 Task: Select always in the auto-closing overtype.
Action: Mouse moved to (15, 496)
Screenshot: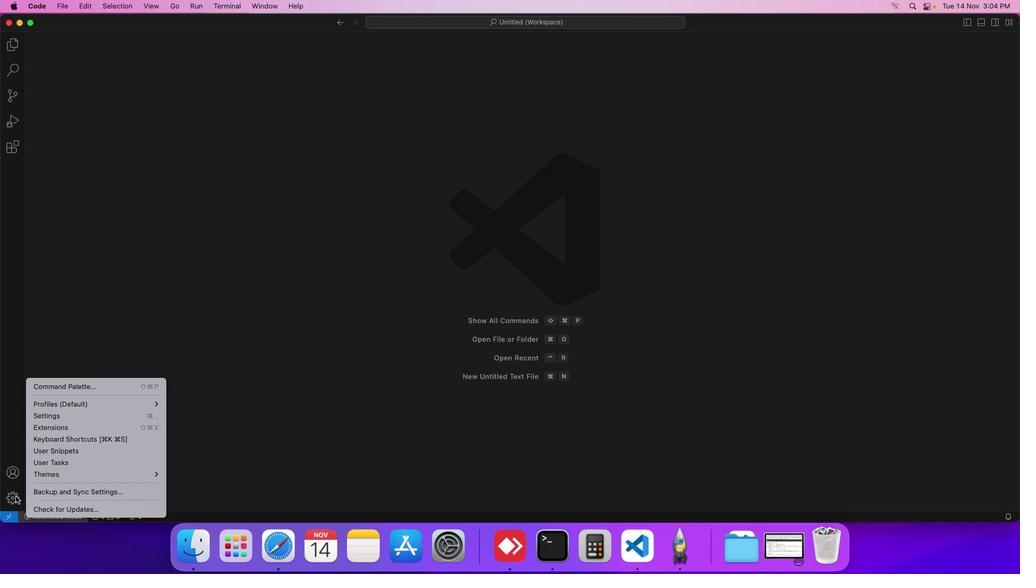
Action: Mouse pressed left at (15, 496)
Screenshot: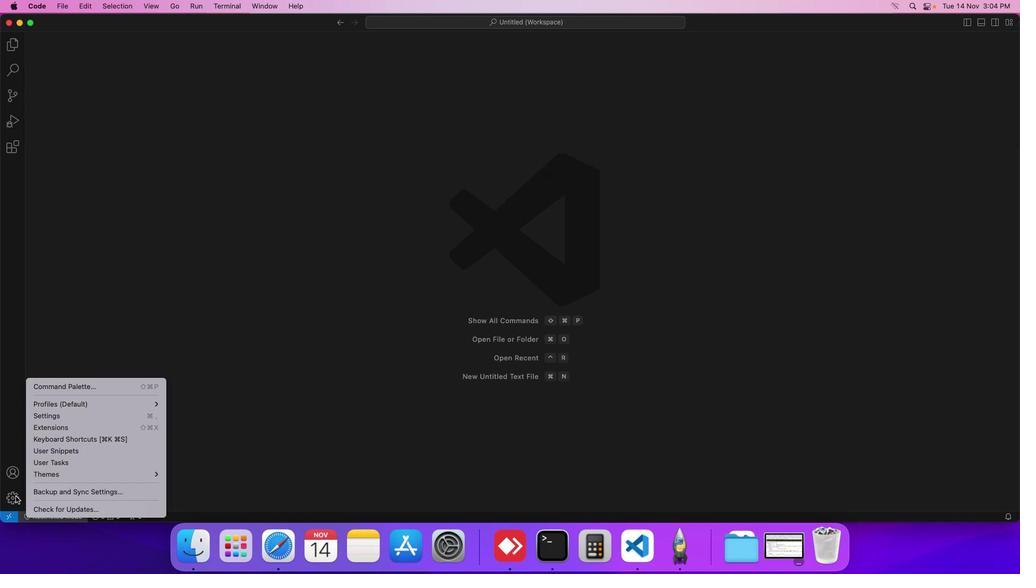 
Action: Mouse moved to (69, 419)
Screenshot: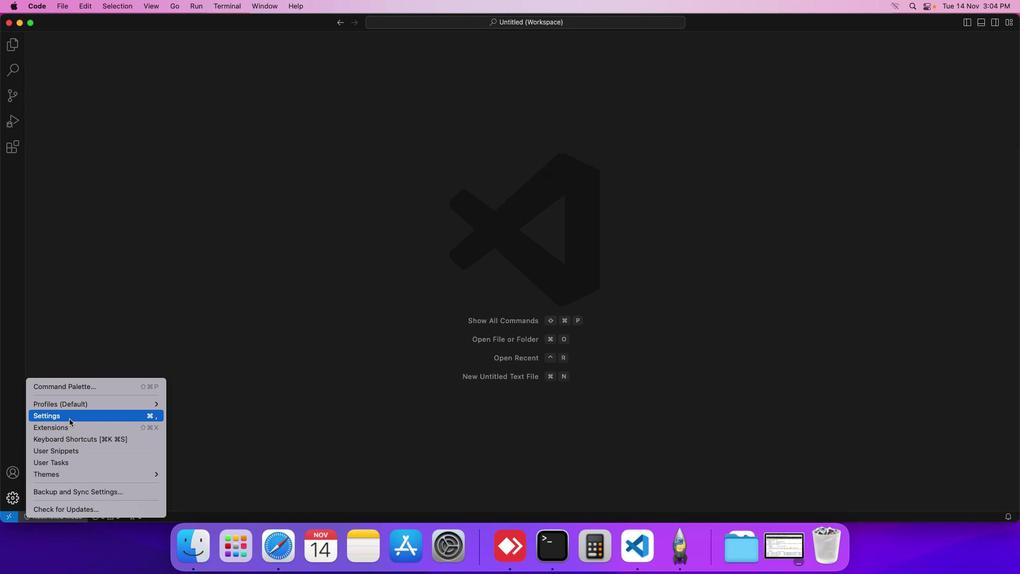 
Action: Mouse pressed left at (69, 419)
Screenshot: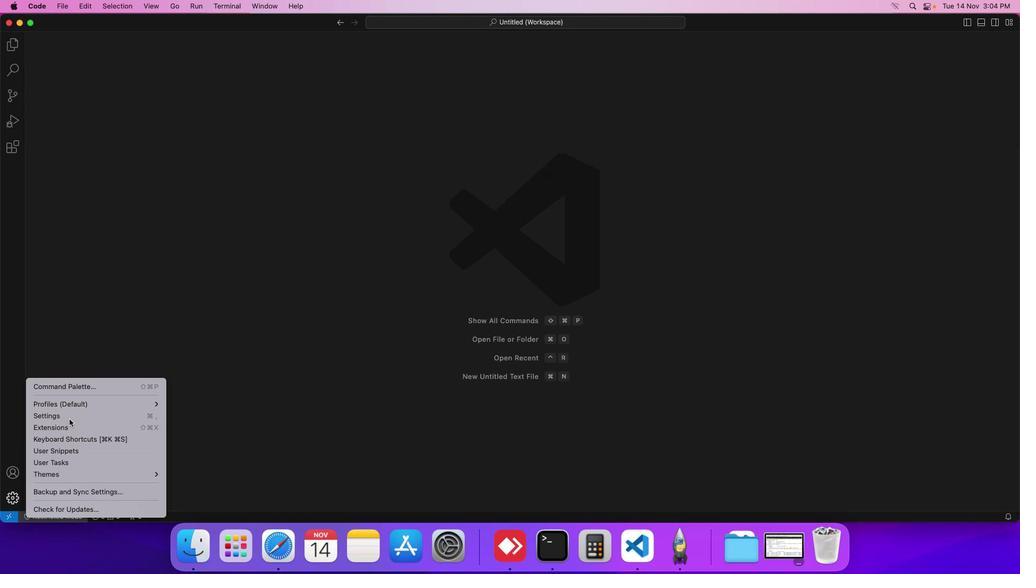 
Action: Mouse moved to (260, 87)
Screenshot: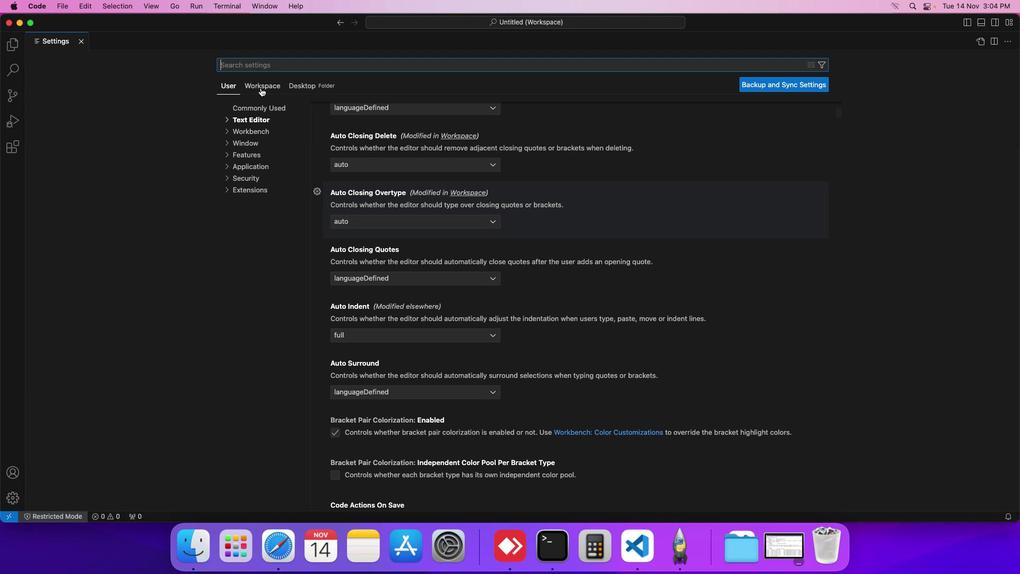 
Action: Mouse pressed left at (260, 87)
Screenshot: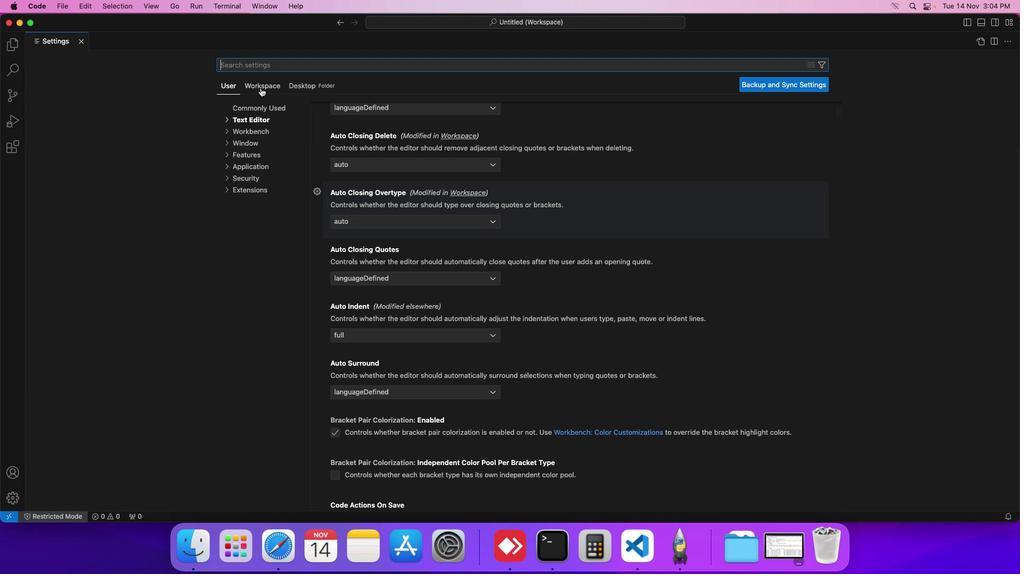 
Action: Mouse moved to (241, 114)
Screenshot: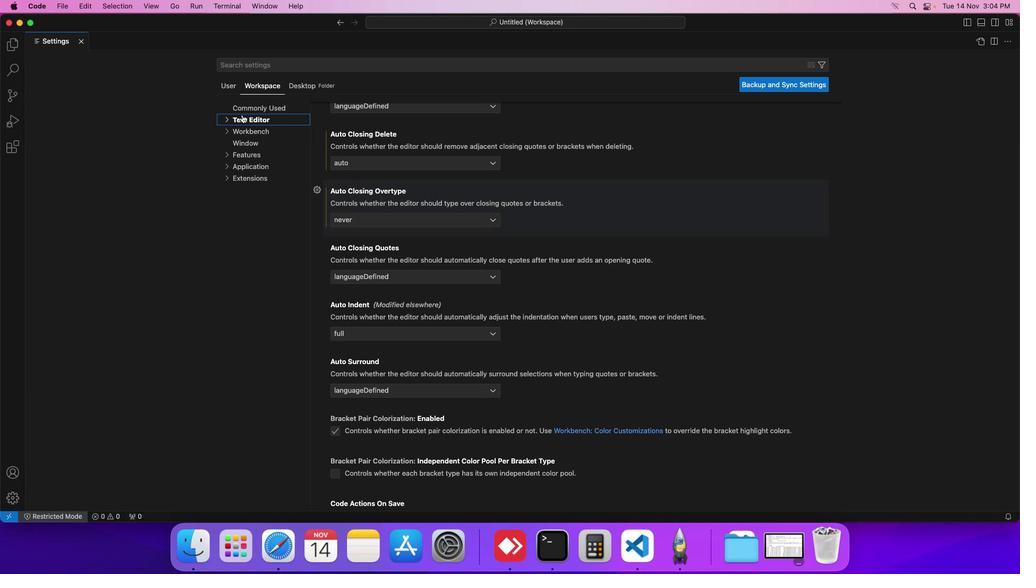 
Action: Mouse pressed left at (241, 114)
Screenshot: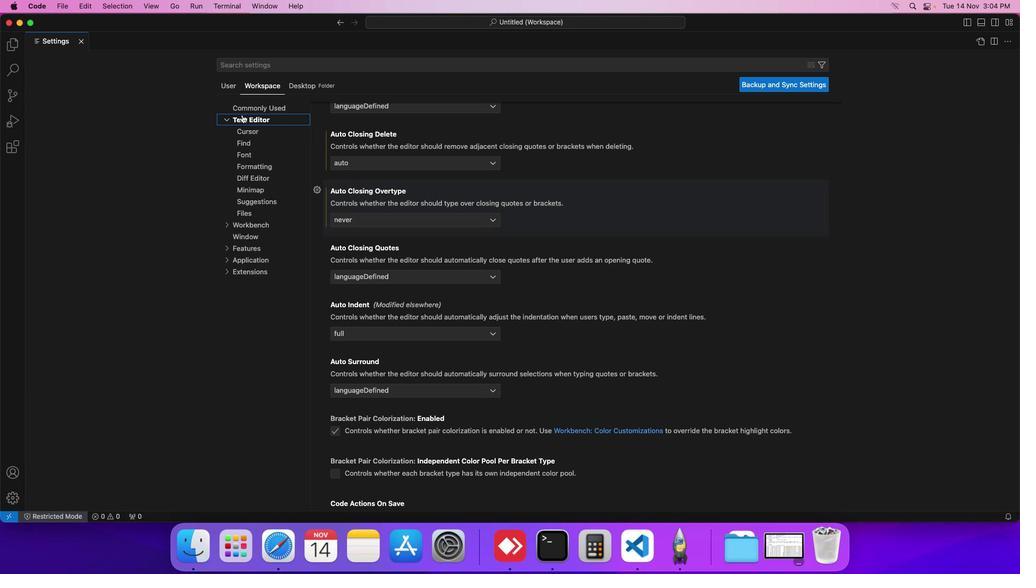 
Action: Mouse moved to (364, 217)
Screenshot: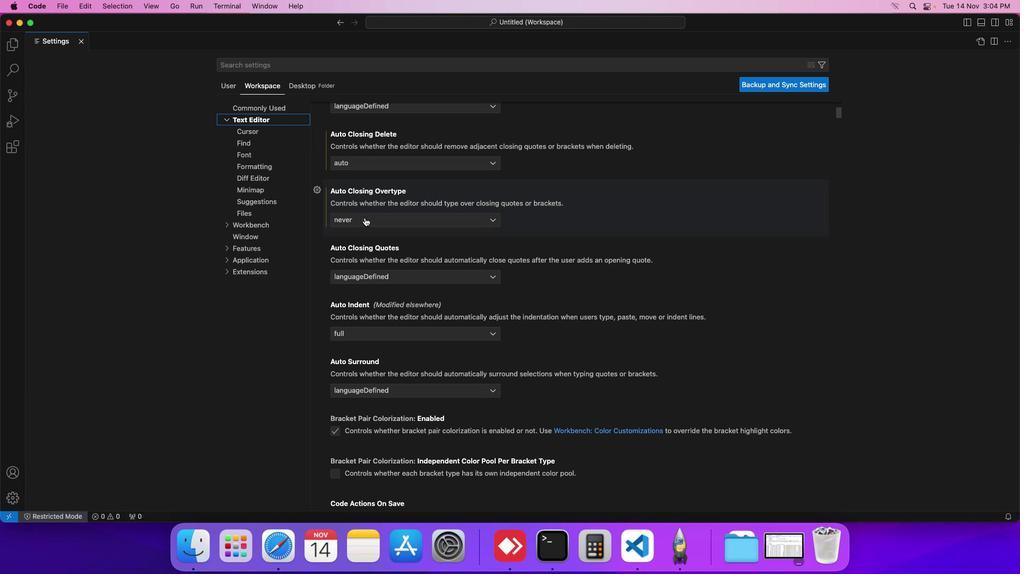 
Action: Mouse scrolled (364, 217) with delta (0, 0)
Screenshot: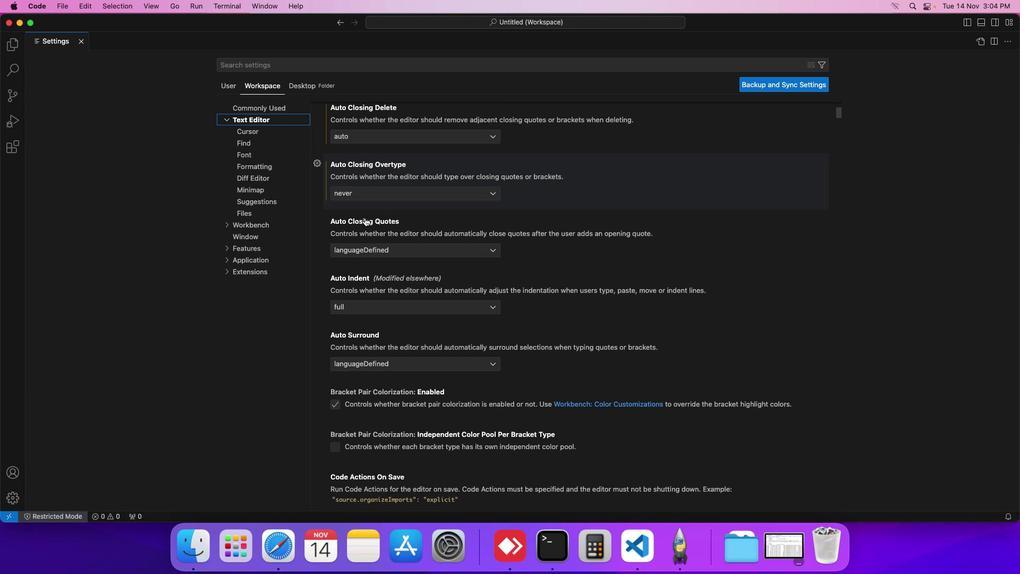 
Action: Mouse moved to (364, 218)
Screenshot: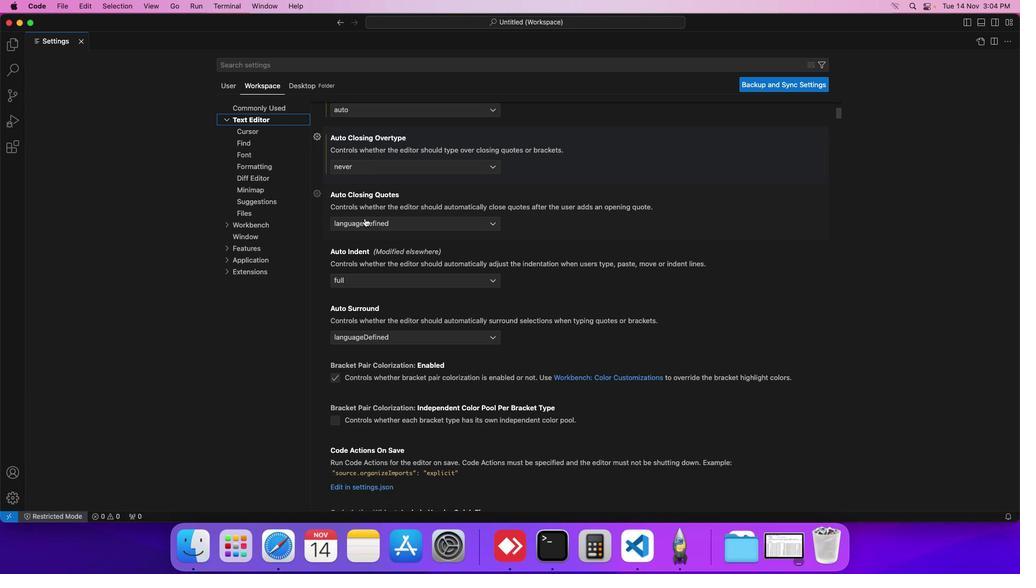 
Action: Mouse scrolled (364, 218) with delta (0, 0)
Screenshot: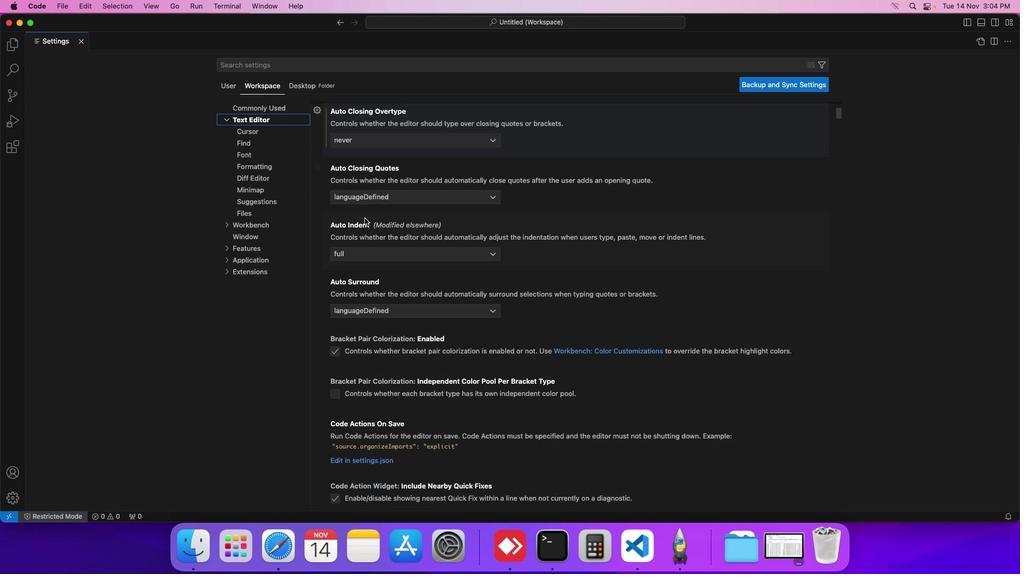 
Action: Mouse scrolled (364, 218) with delta (0, 0)
Screenshot: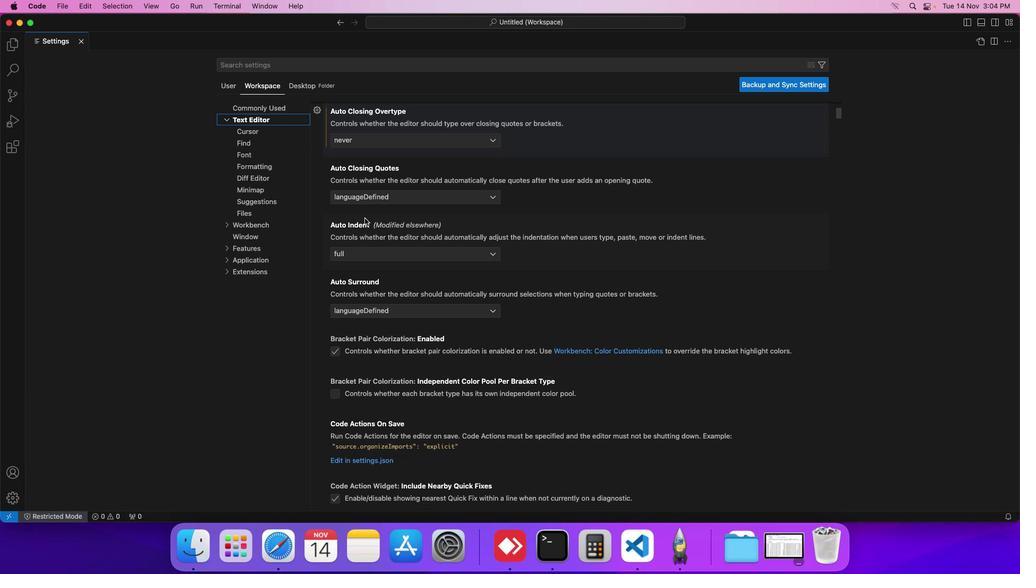 
Action: Mouse scrolled (364, 218) with delta (0, 0)
Screenshot: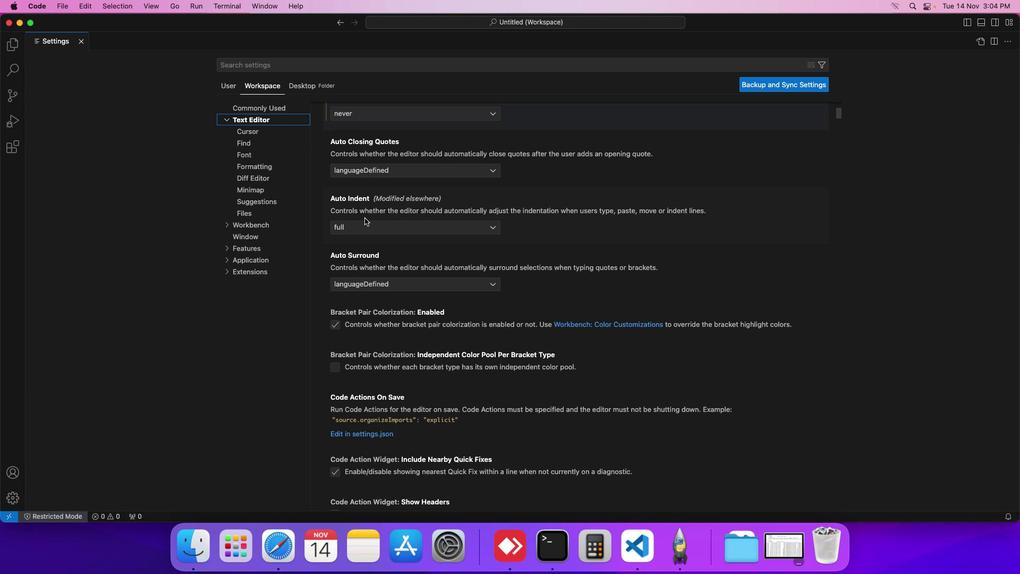 
Action: Mouse scrolled (364, 218) with delta (0, 0)
Screenshot: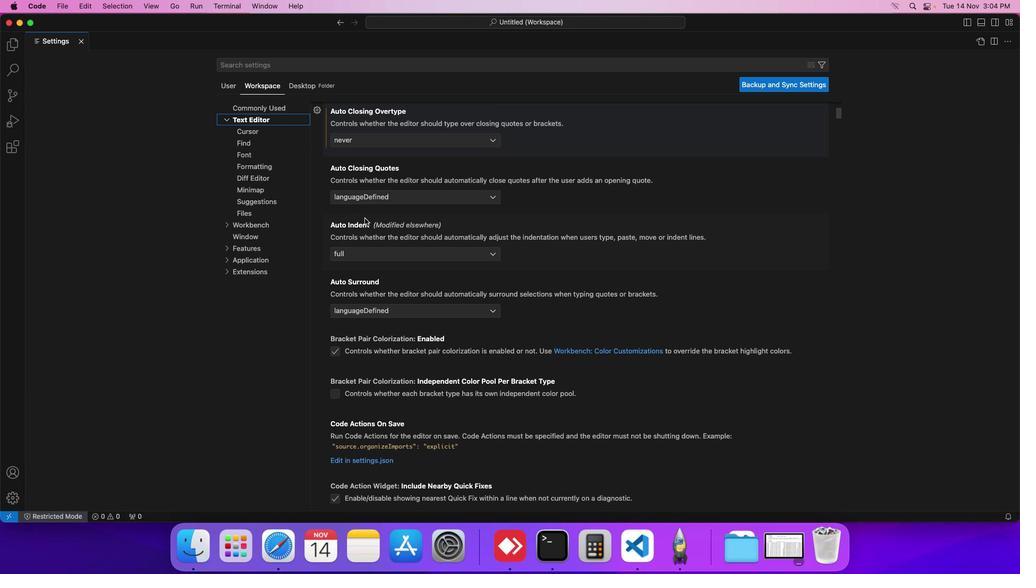 
Action: Mouse scrolled (364, 218) with delta (0, 0)
Screenshot: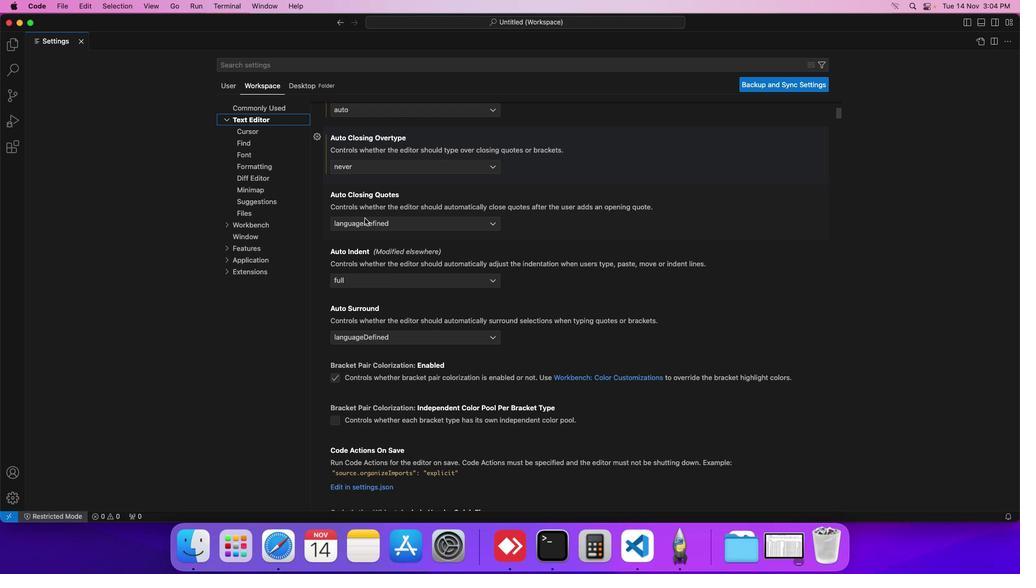 
Action: Mouse scrolled (364, 218) with delta (0, 0)
Screenshot: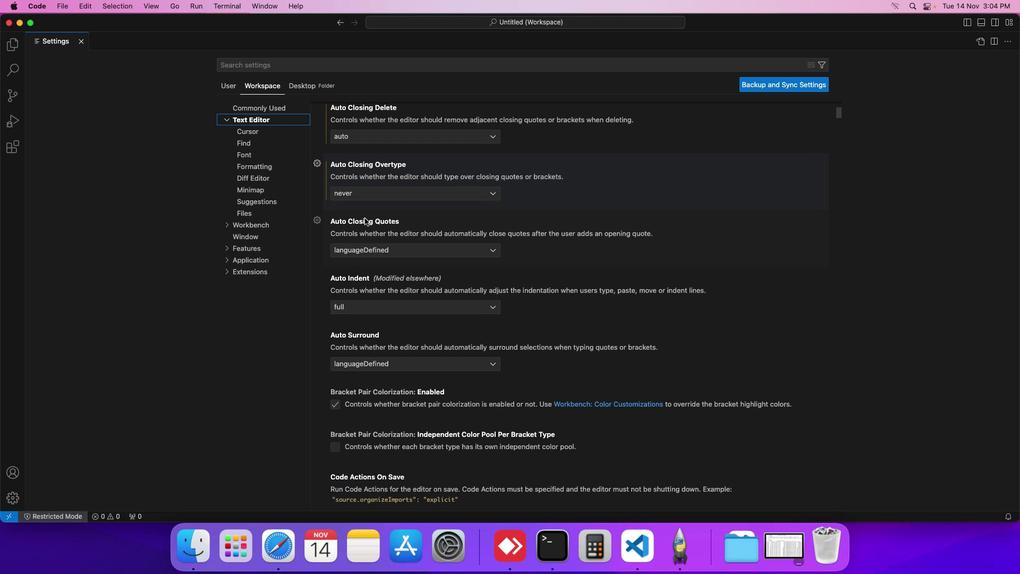 
Action: Mouse moved to (378, 197)
Screenshot: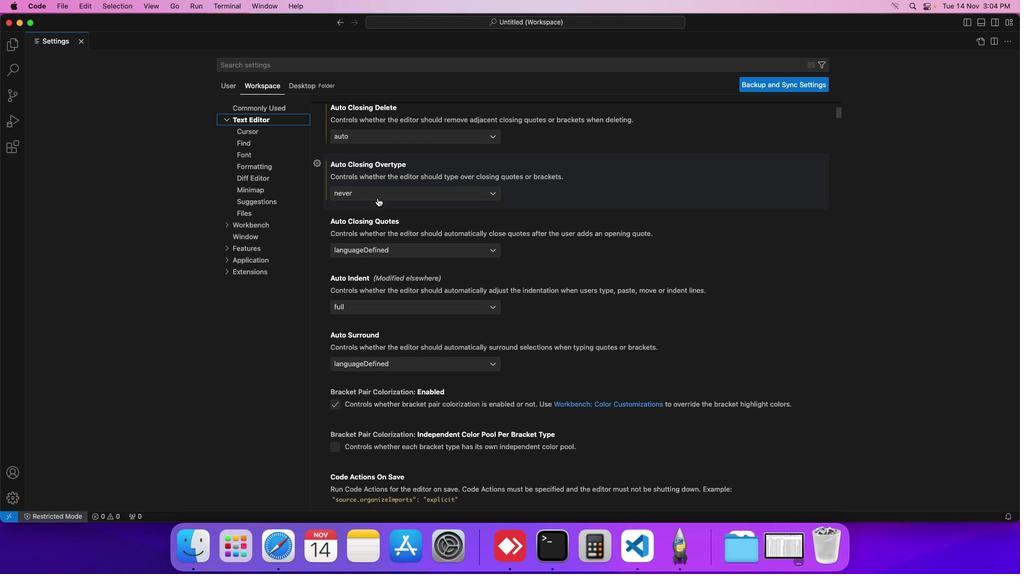 
Action: Mouse pressed left at (378, 197)
Screenshot: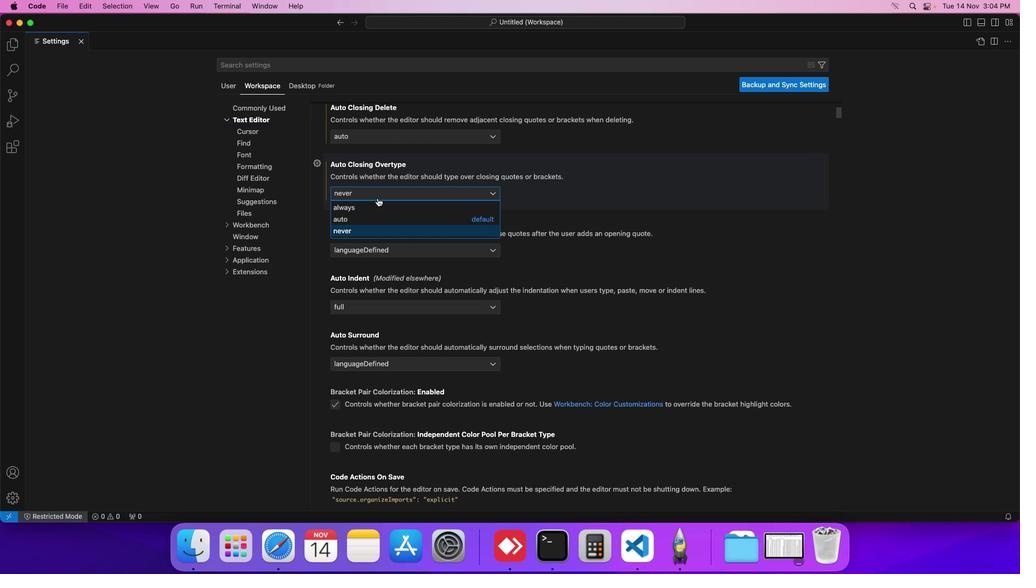 
Action: Mouse moved to (364, 203)
Screenshot: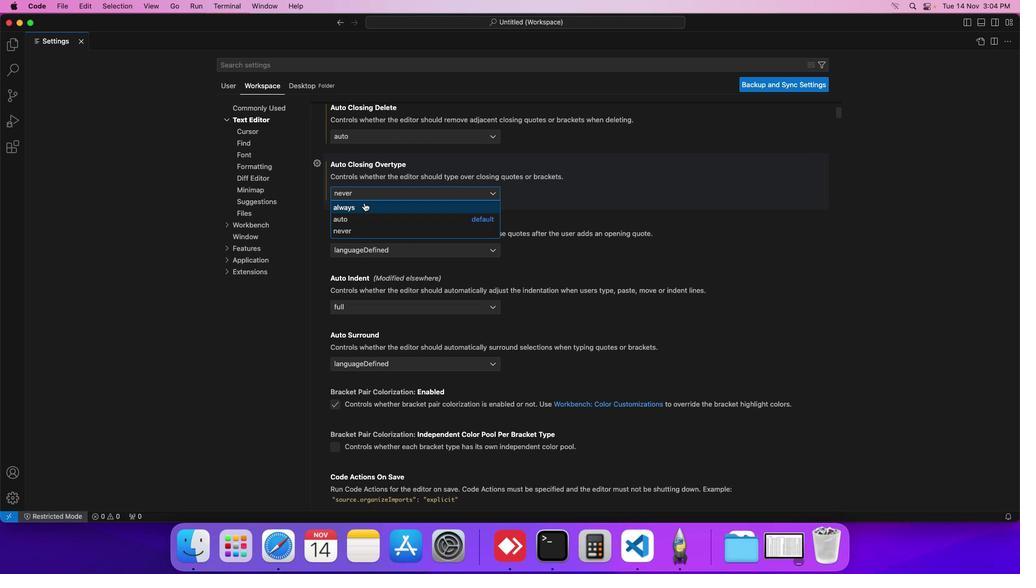 
Action: Mouse pressed left at (364, 203)
Screenshot: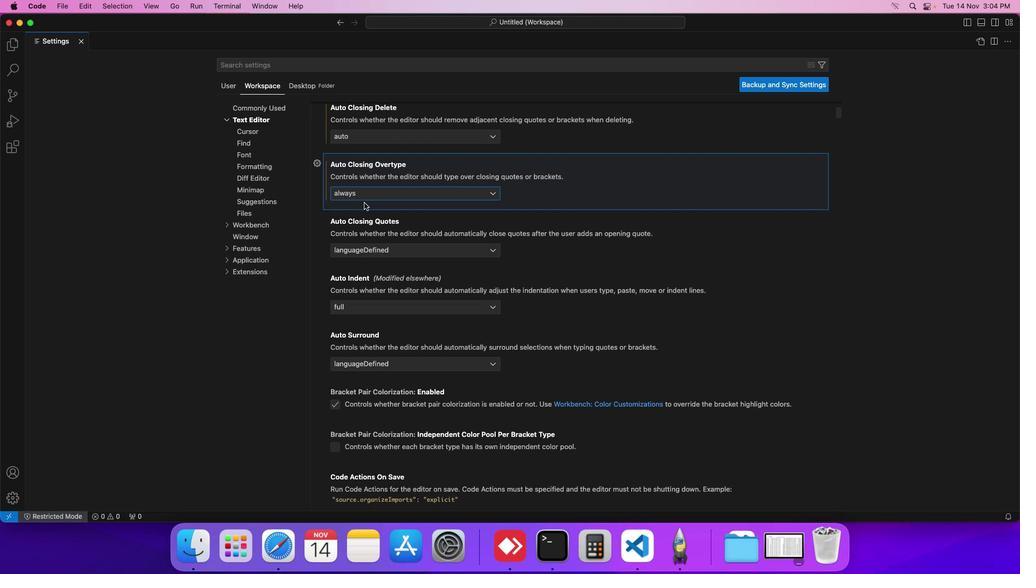 
Action: Mouse moved to (364, 203)
Screenshot: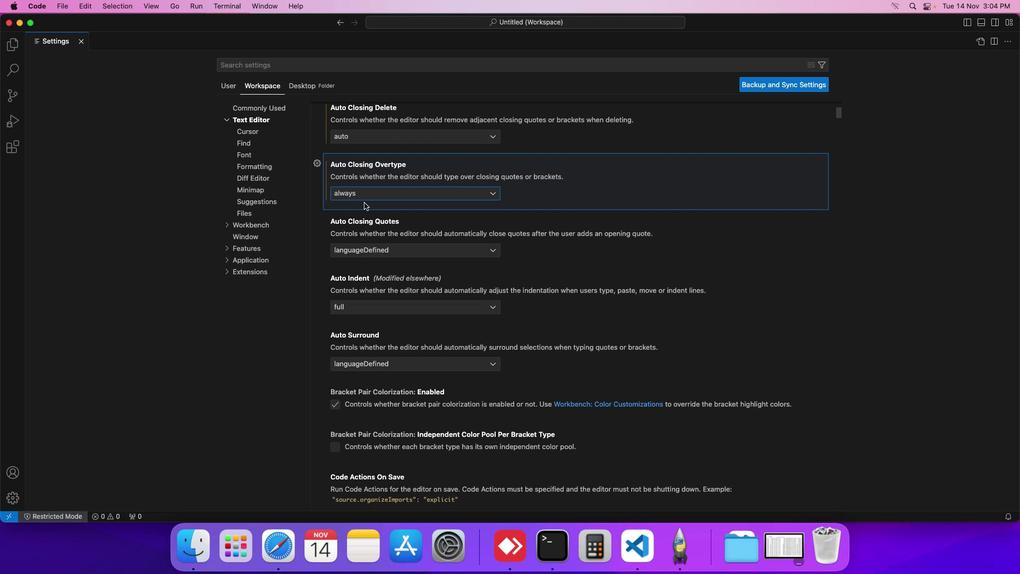
